 Task: Select the option "Any workspace member" in the board creation restrictions.
Action: Mouse moved to (906, 347)
Screenshot: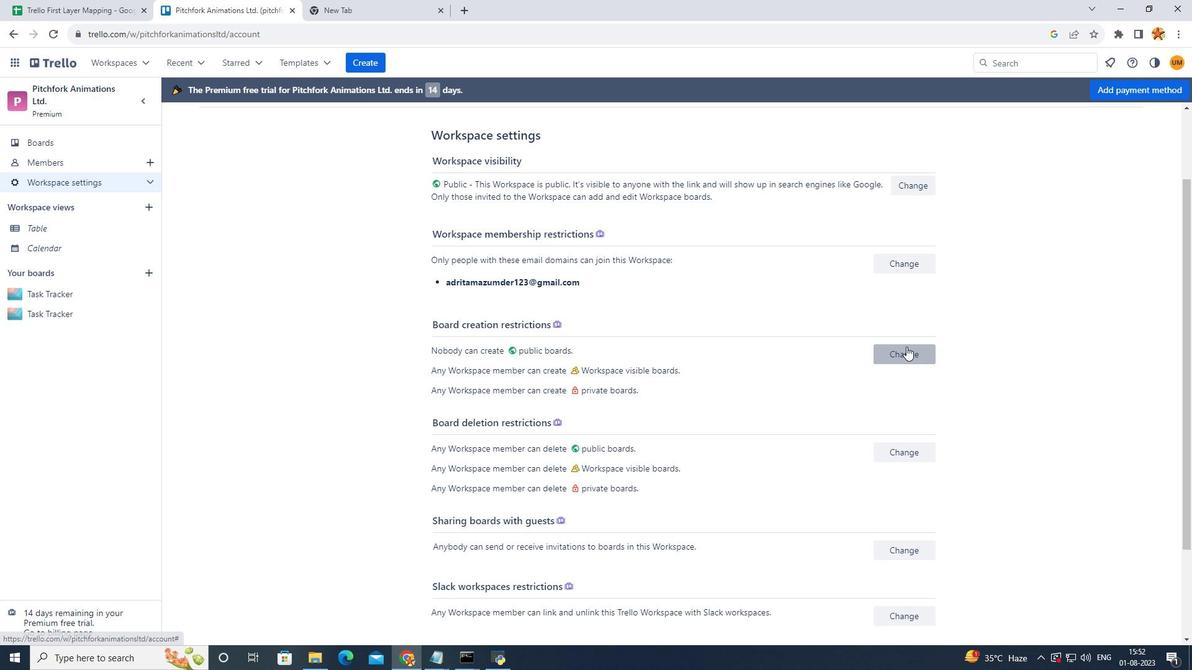 
Action: Mouse pressed left at (906, 347)
Screenshot: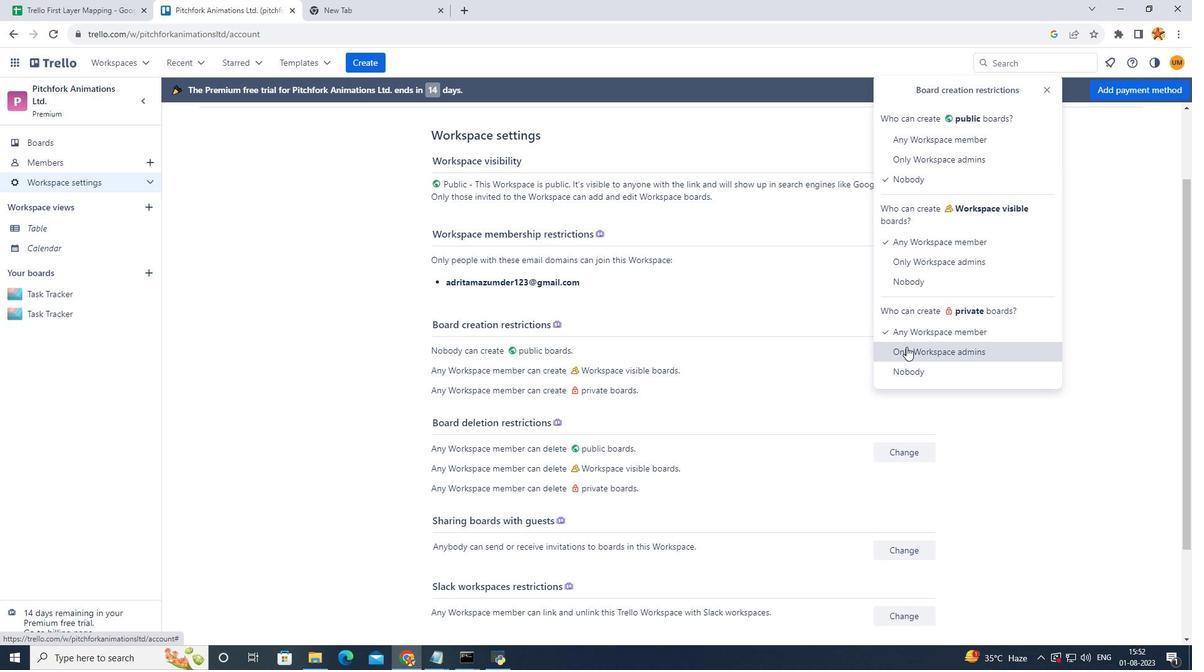 
Action: Mouse moved to (909, 134)
Screenshot: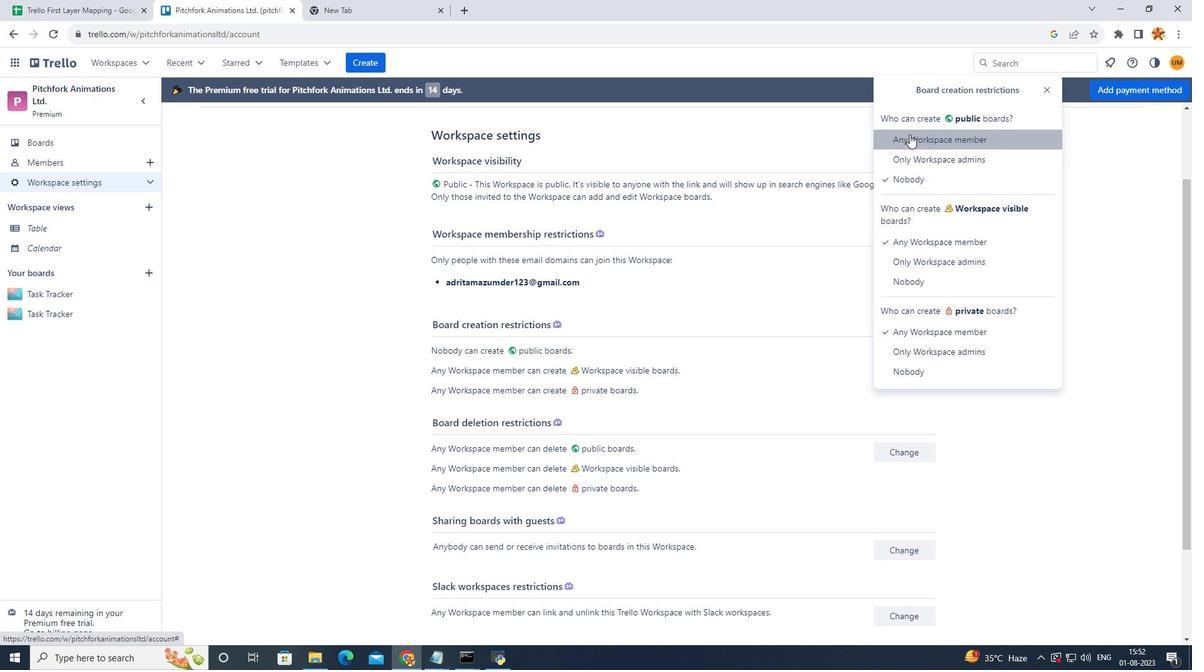 
Action: Mouse pressed left at (909, 134)
Screenshot: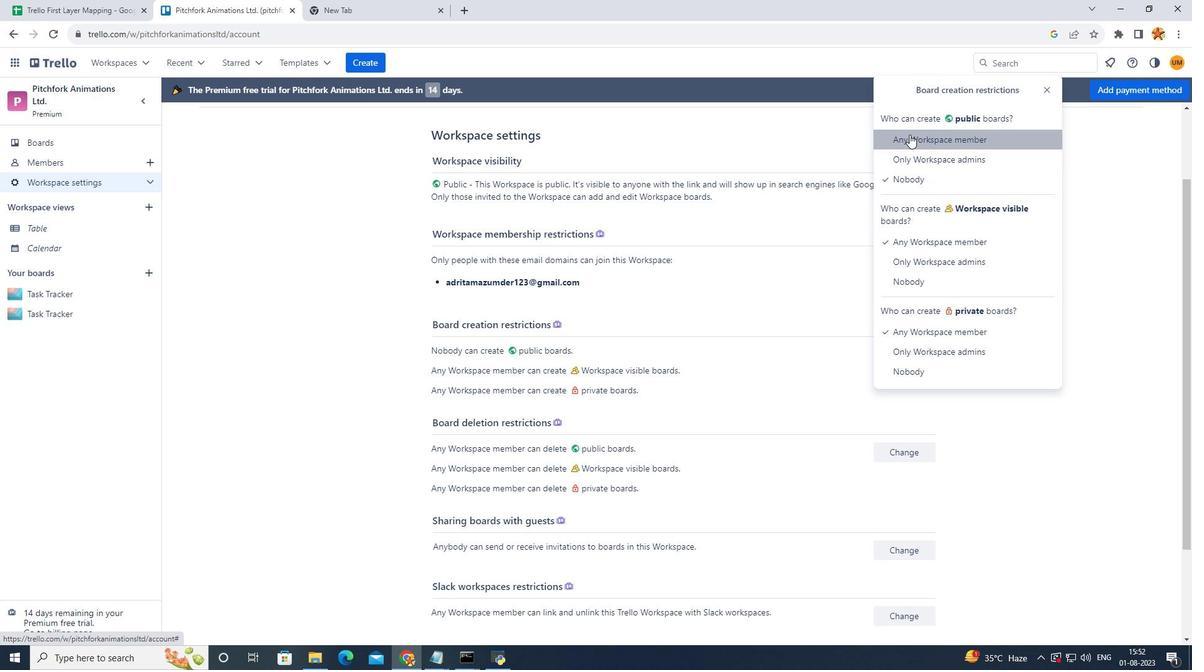 
Action: Mouse moved to (737, 378)
Screenshot: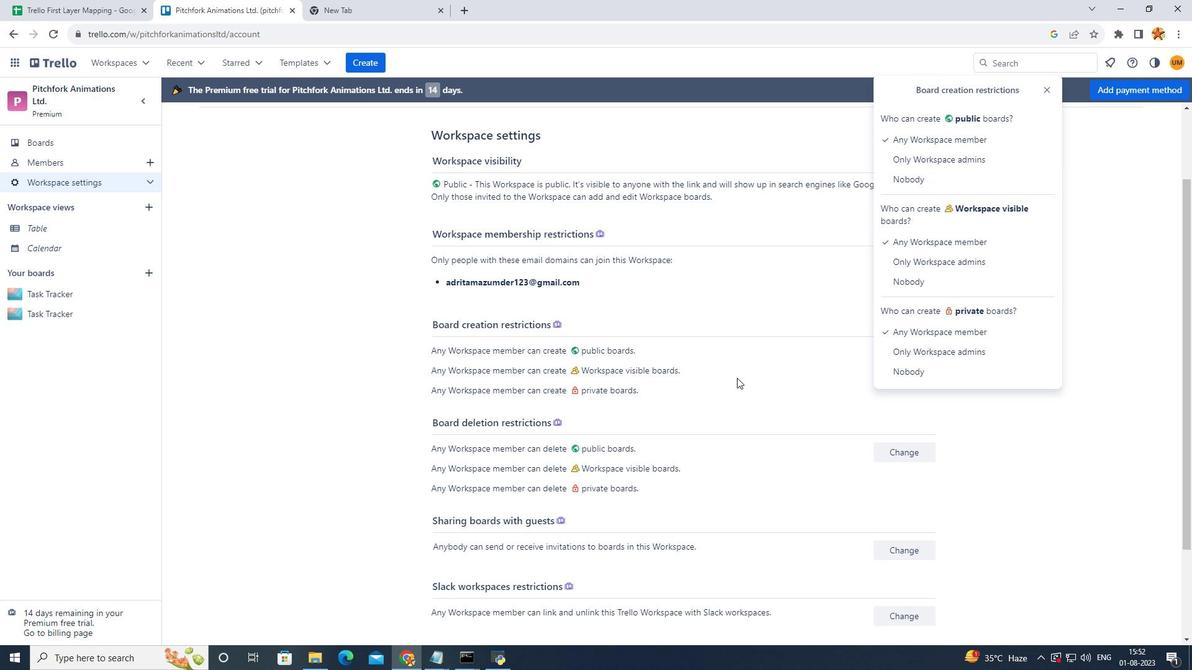 
Action: Mouse pressed left at (737, 378)
Screenshot: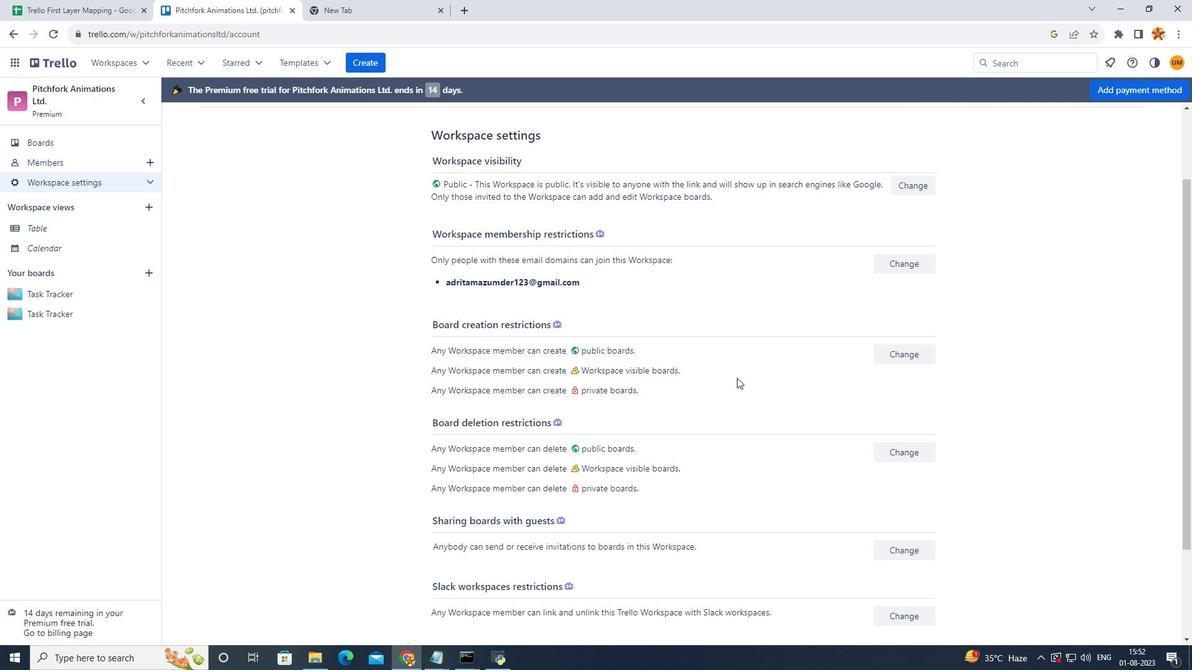 
Action: Mouse moved to (737, 378)
Screenshot: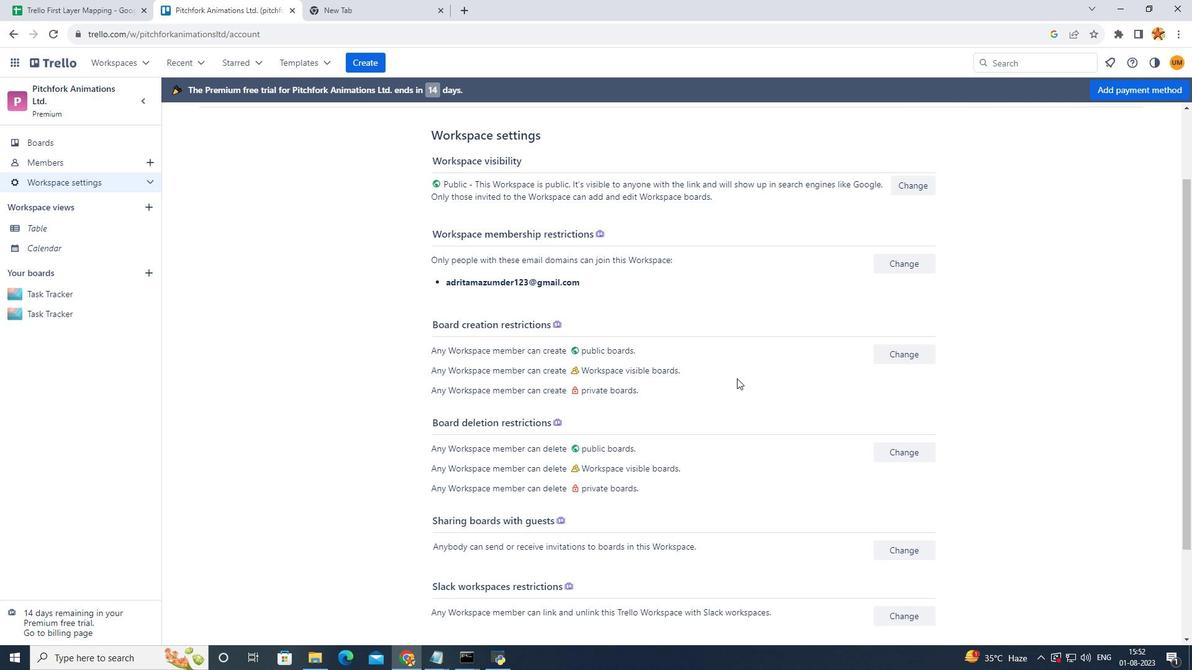 
